 Task: Use the formula "IMCOT" in spreadsheet "Project portfolio".
Action: Mouse moved to (656, 101)
Screenshot: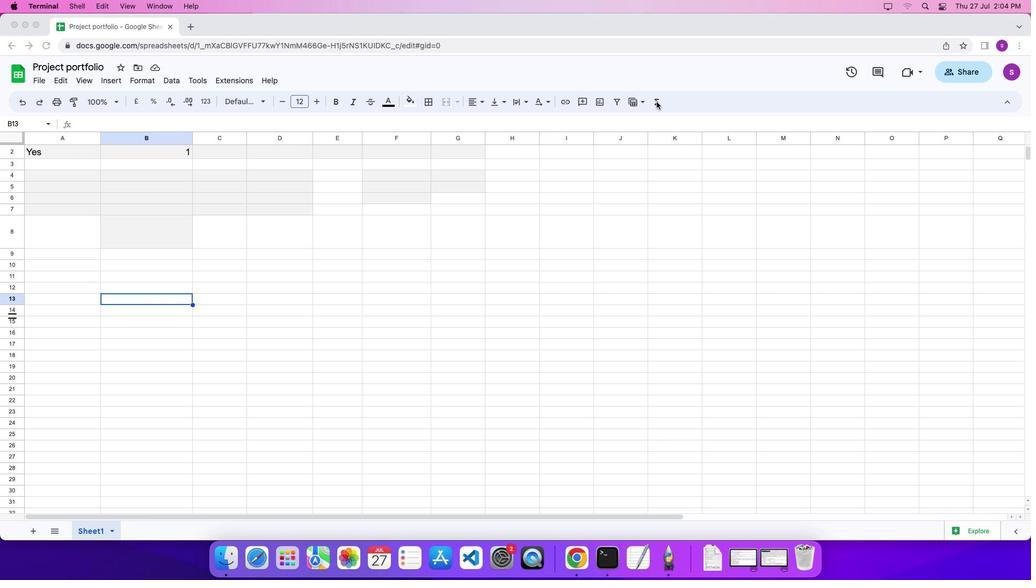 
Action: Mouse pressed left at (656, 101)
Screenshot: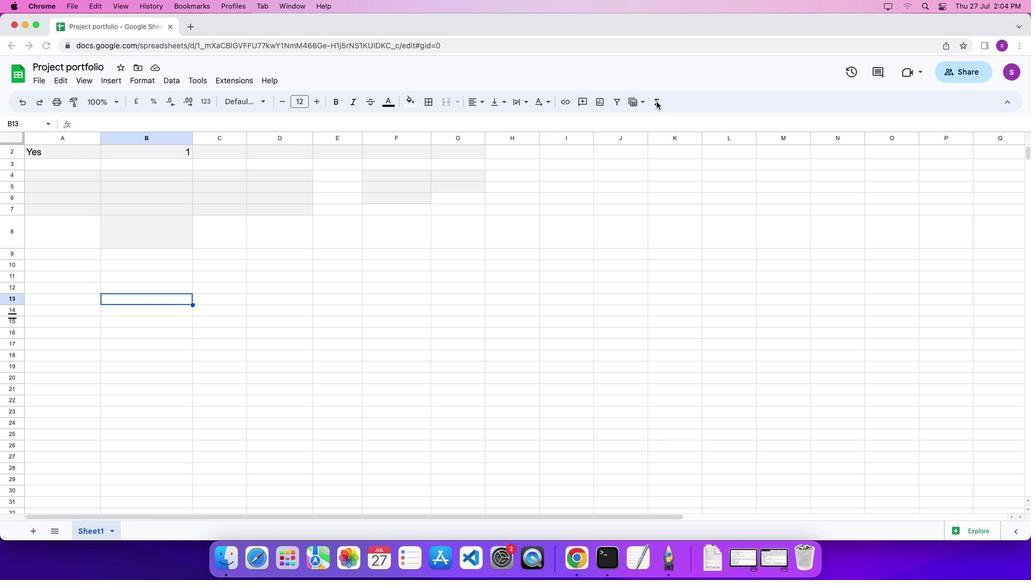 
Action: Mouse moved to (656, 101)
Screenshot: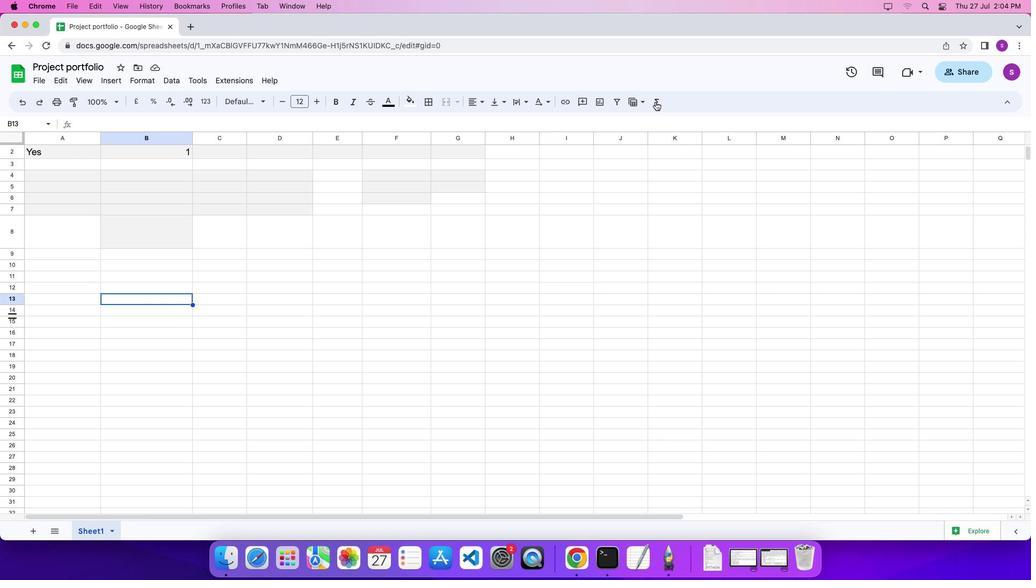 
Action: Mouse pressed left at (656, 101)
Screenshot: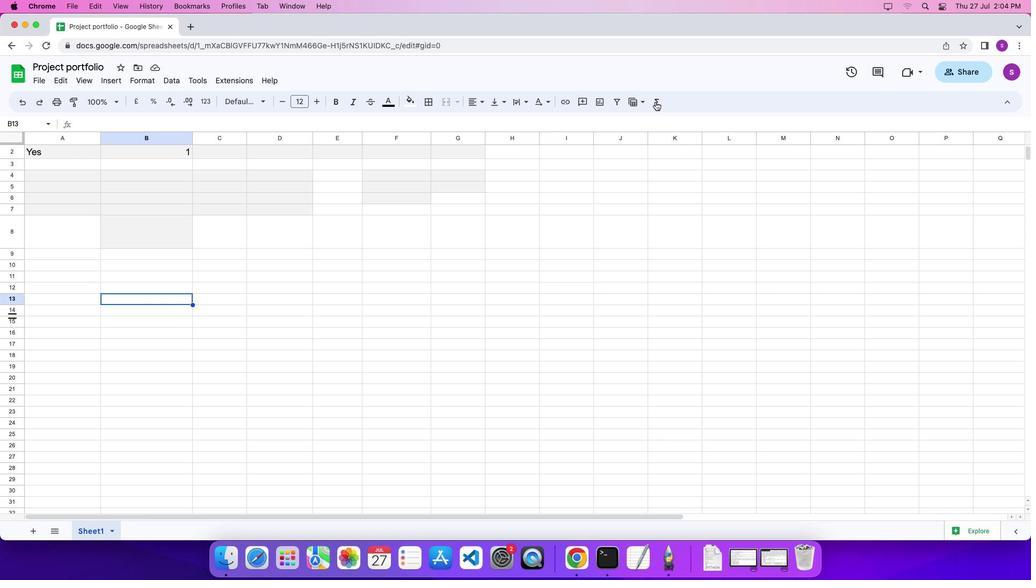 
Action: Mouse pressed left at (656, 101)
Screenshot: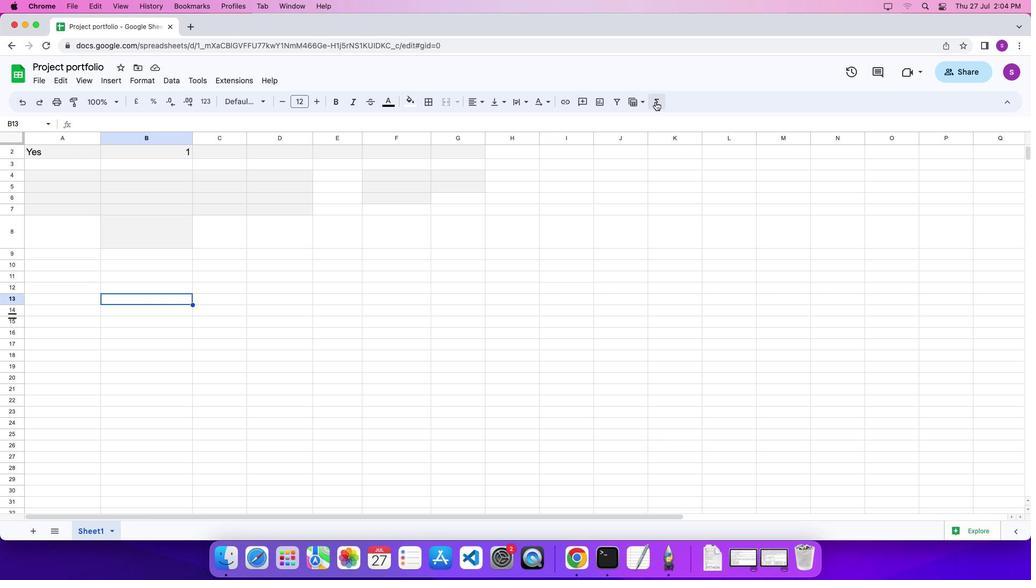 
Action: Mouse moved to (831, 398)
Screenshot: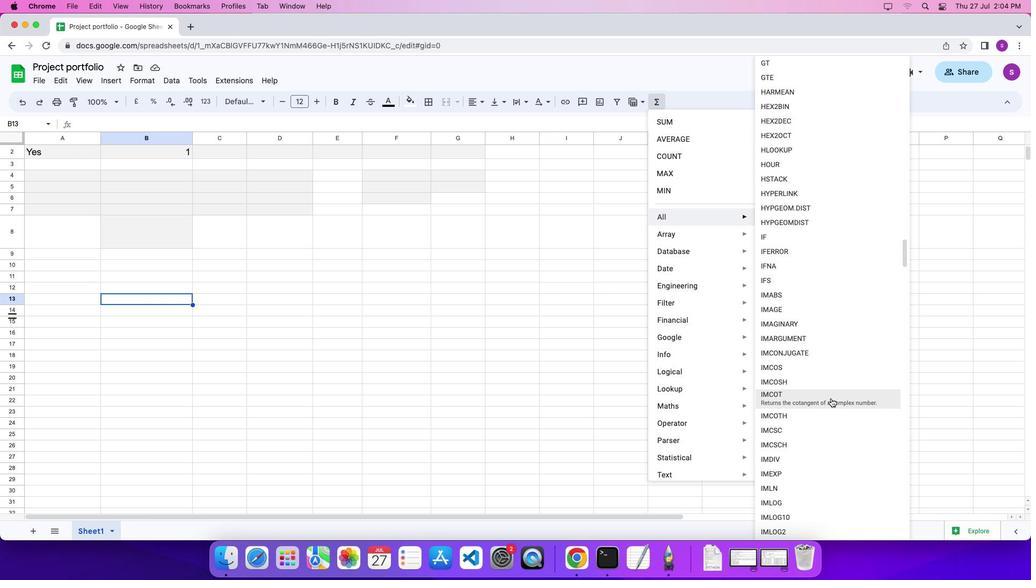 
Action: Mouse pressed left at (831, 398)
Screenshot: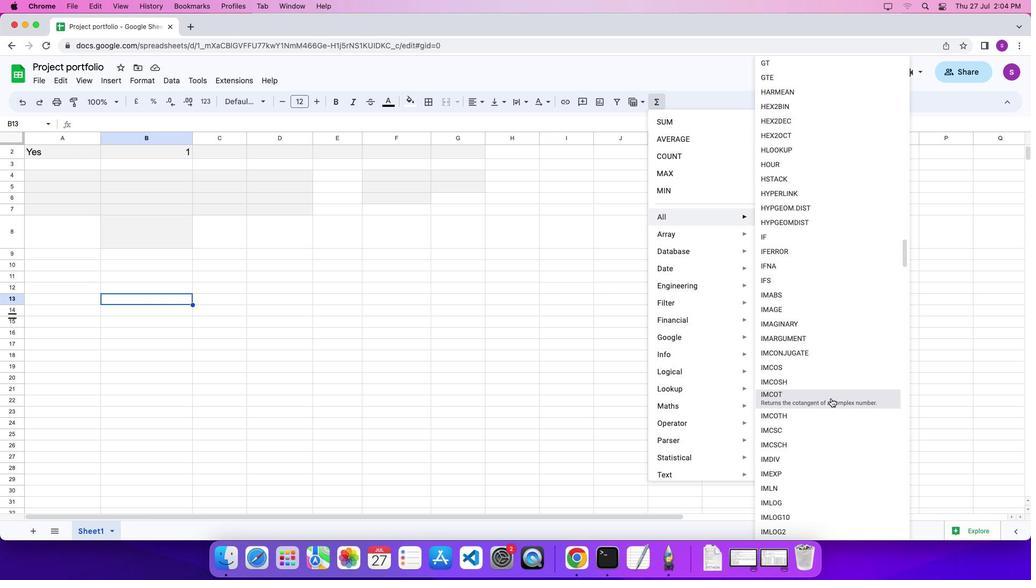 
Action: Mouse moved to (459, 309)
Screenshot: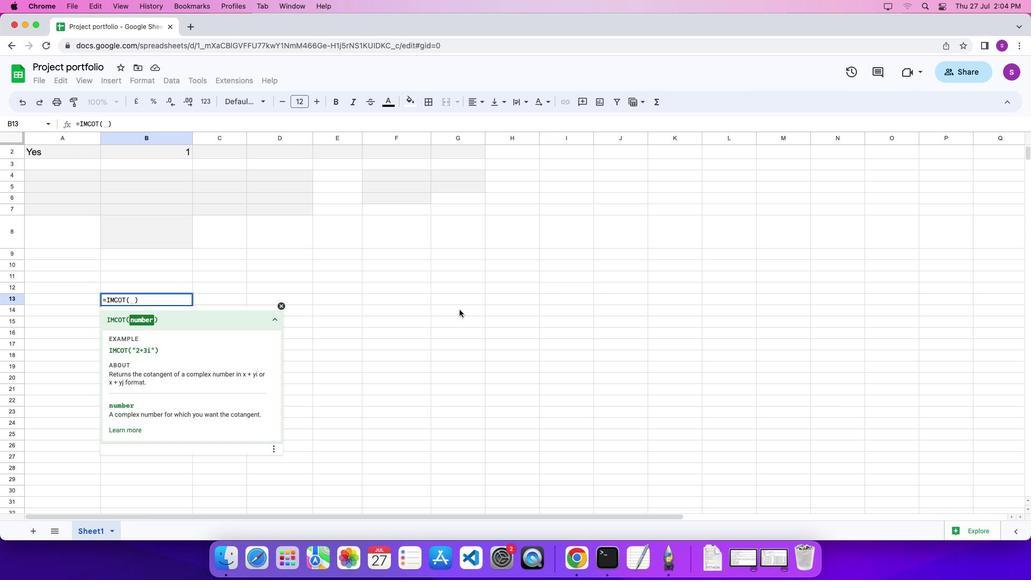 
Action: Key pressed Key.shift_r'"''2''+''3''i'Key.shift_r'"''\x03'
Screenshot: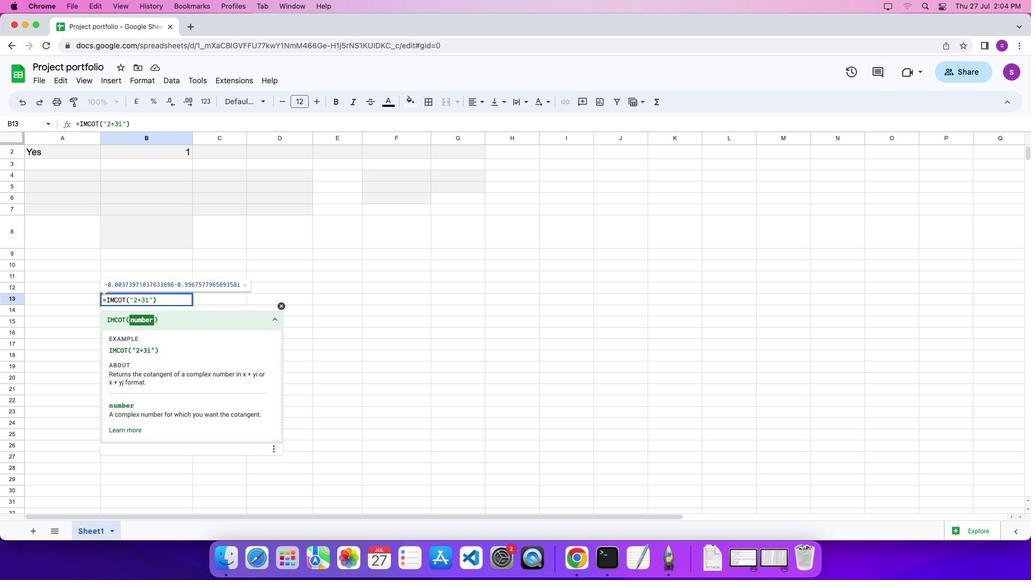 
